 Task: Create a single easy to access case by merging up to three cases
Action: Mouse moved to (206, 352)
Screenshot: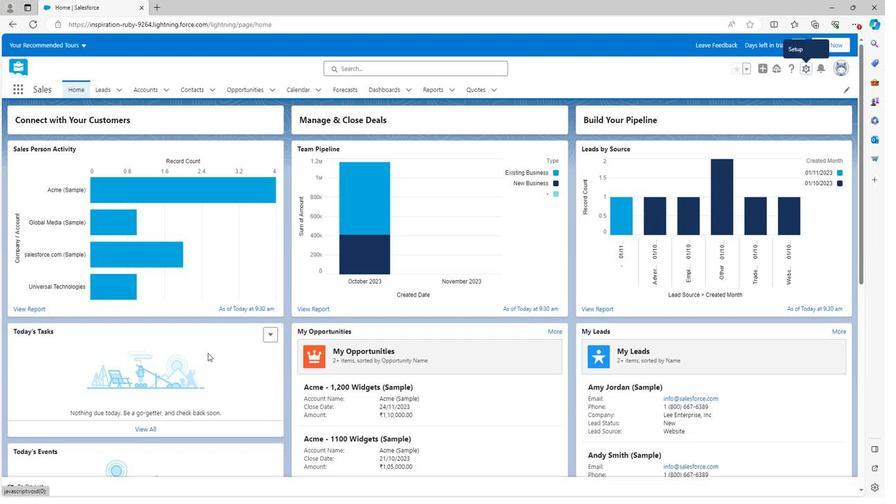 
Action: Mouse scrolled (206, 352) with delta (0, 0)
Screenshot: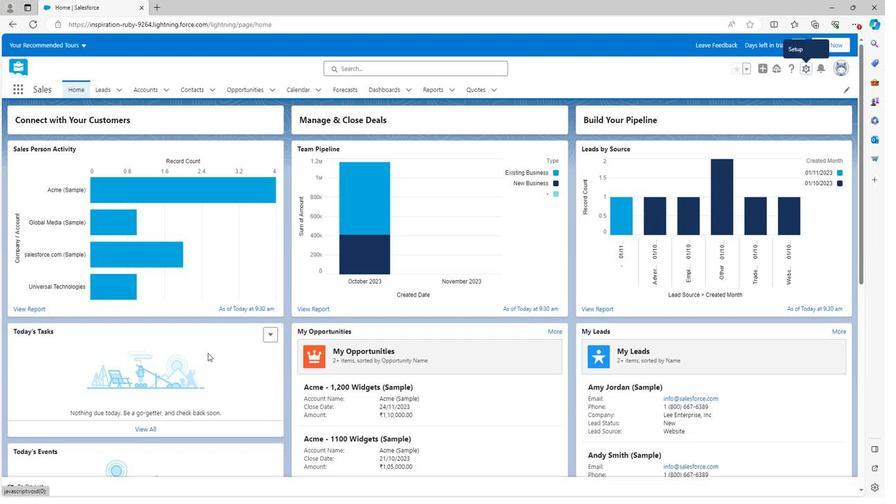 
Action: Mouse scrolled (206, 352) with delta (0, 0)
Screenshot: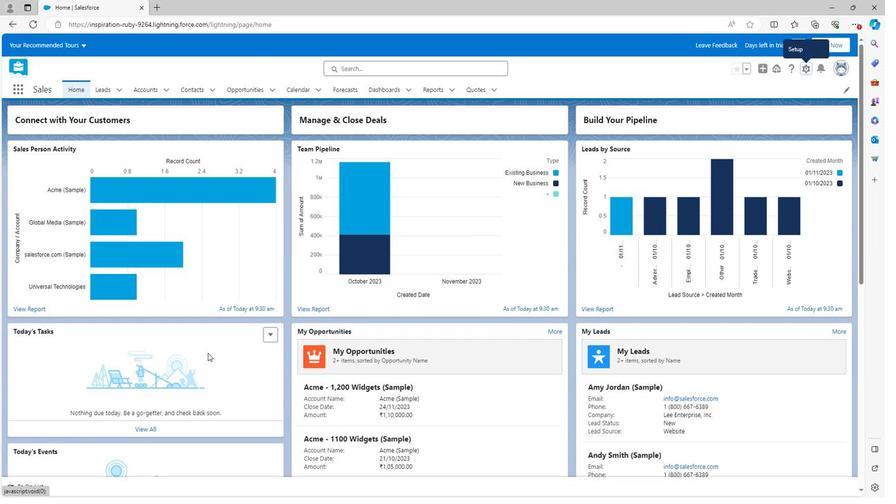 
Action: Mouse scrolled (206, 352) with delta (0, 0)
Screenshot: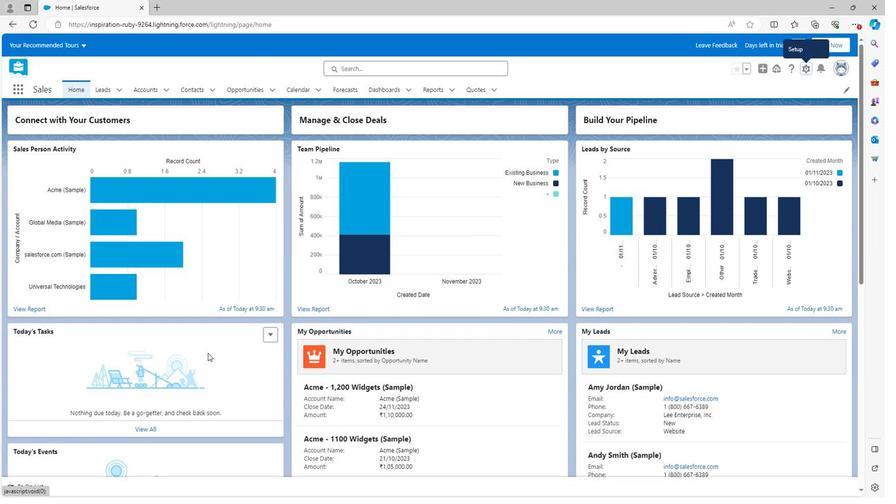 
Action: Mouse scrolled (206, 352) with delta (0, 0)
Screenshot: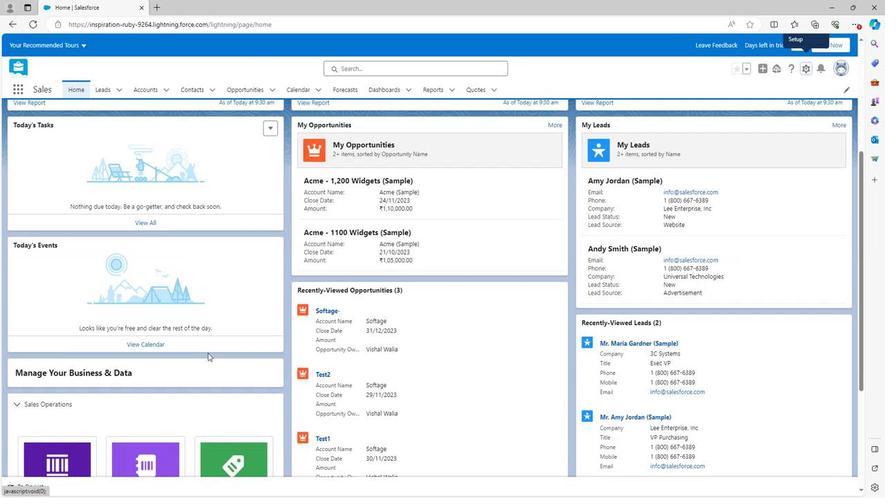 
Action: Mouse scrolled (206, 352) with delta (0, 0)
Screenshot: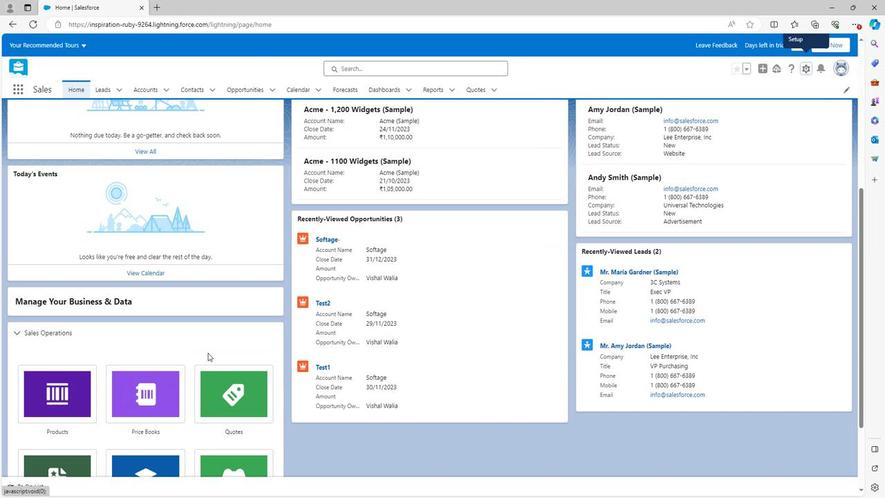 
Action: Mouse scrolled (206, 352) with delta (0, 0)
Screenshot: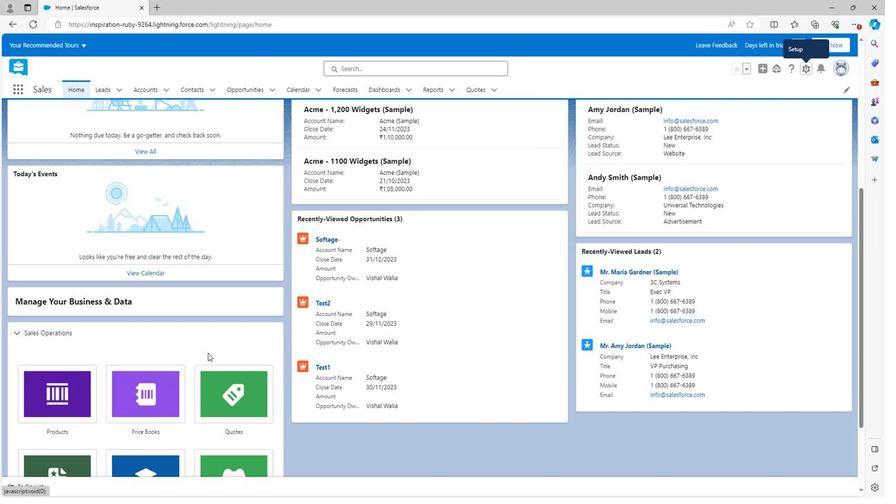 
Action: Mouse scrolled (206, 352) with delta (0, 0)
Screenshot: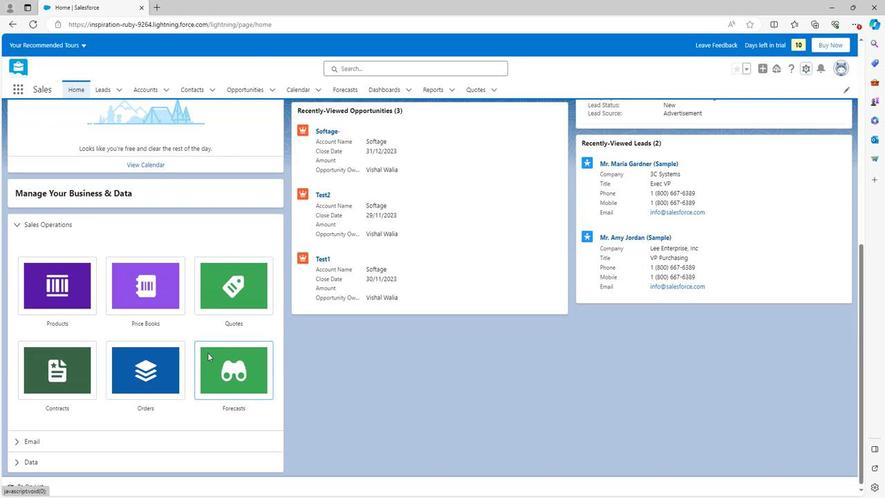 
Action: Mouse scrolled (206, 352) with delta (0, 0)
Screenshot: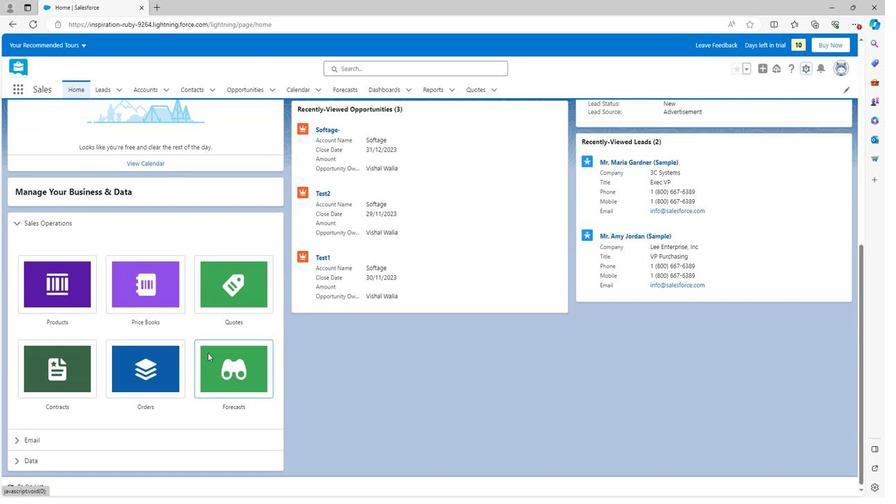 
Action: Mouse moved to (800, 66)
Screenshot: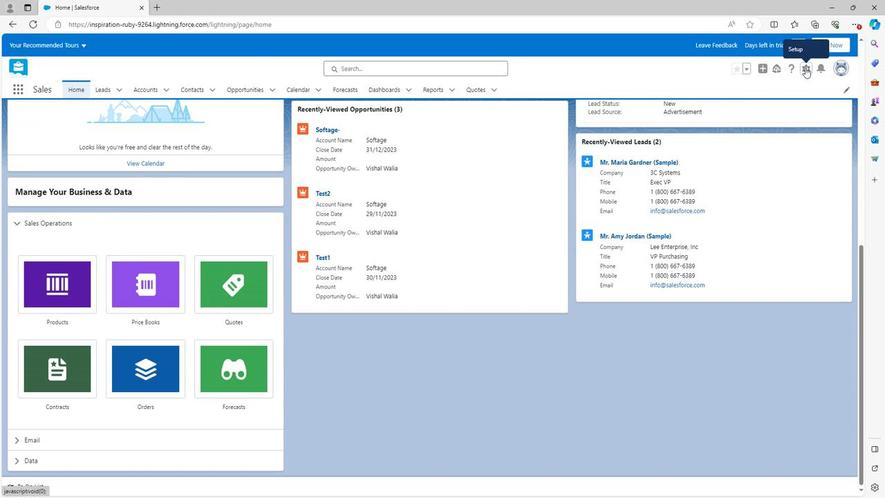 
Action: Mouse pressed left at (800, 66)
Screenshot: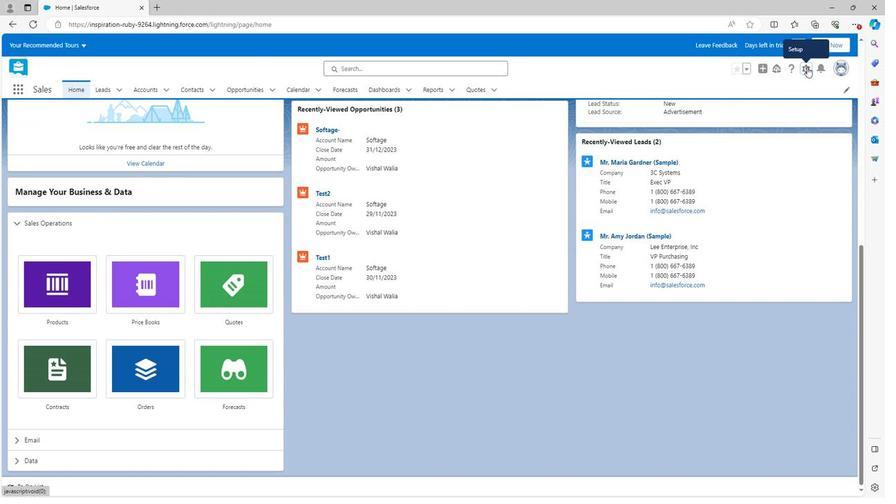 
Action: Mouse moved to (764, 94)
Screenshot: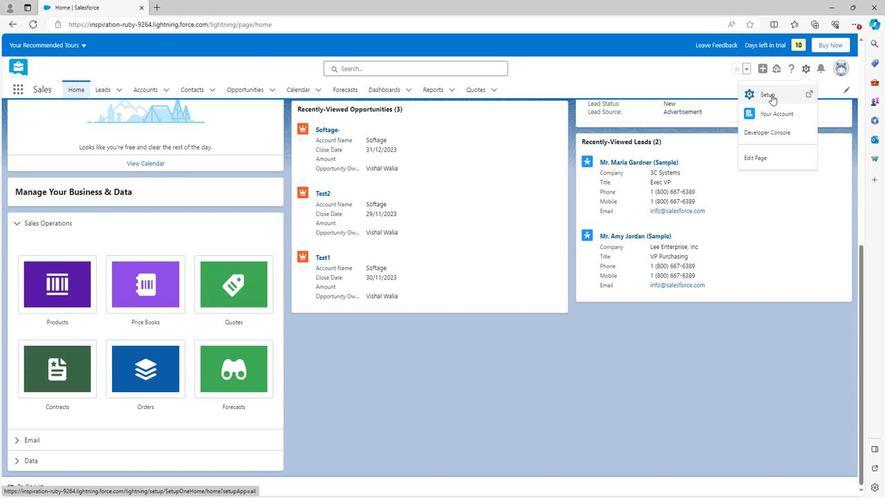 
Action: Mouse pressed left at (764, 94)
Screenshot: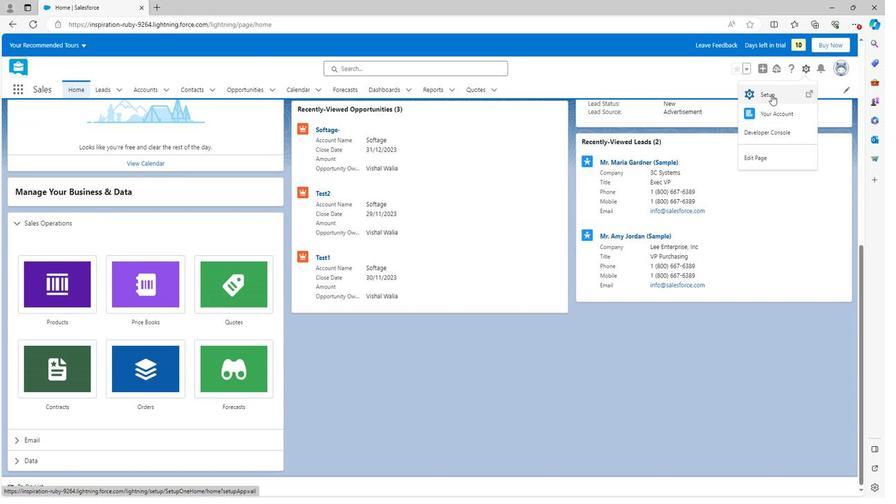 
Action: Mouse moved to (8, 361)
Screenshot: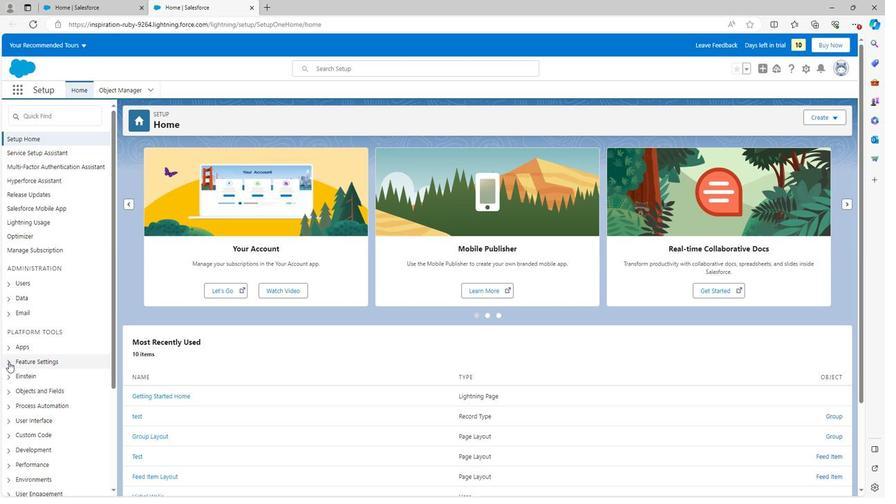 
Action: Mouse pressed left at (8, 361)
Screenshot: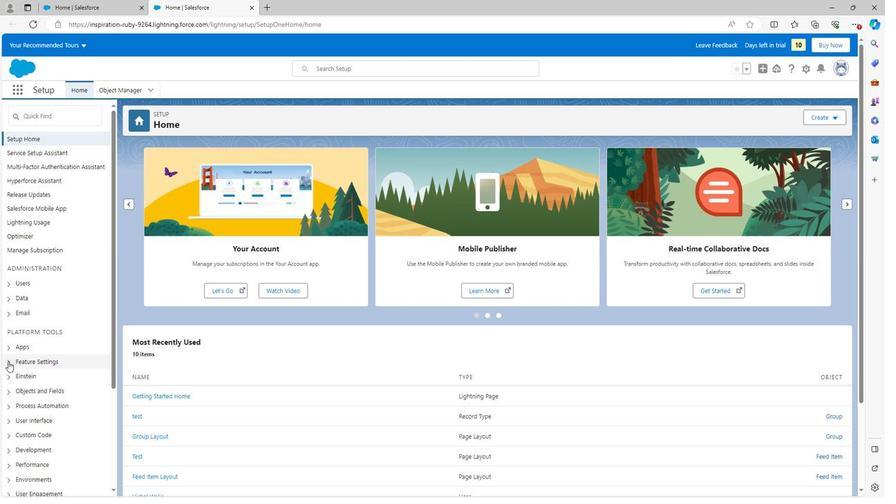 
Action: Mouse scrolled (8, 361) with delta (0, 0)
Screenshot: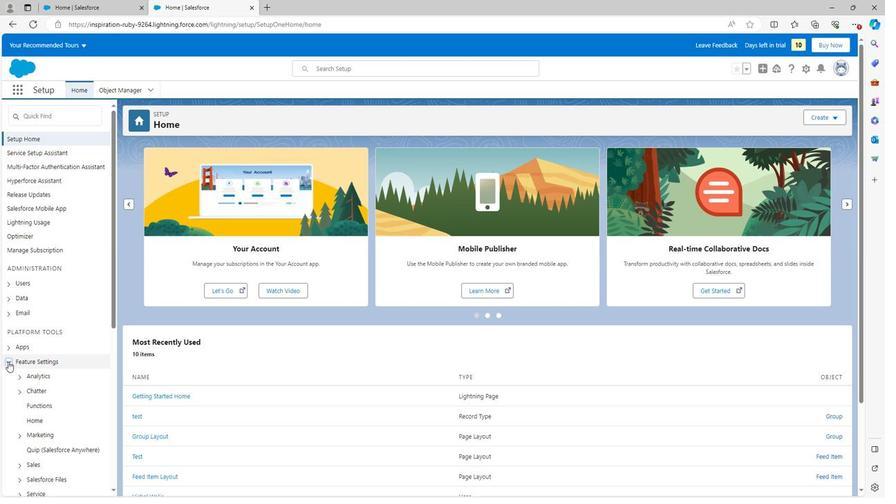 
Action: Mouse scrolled (8, 361) with delta (0, 0)
Screenshot: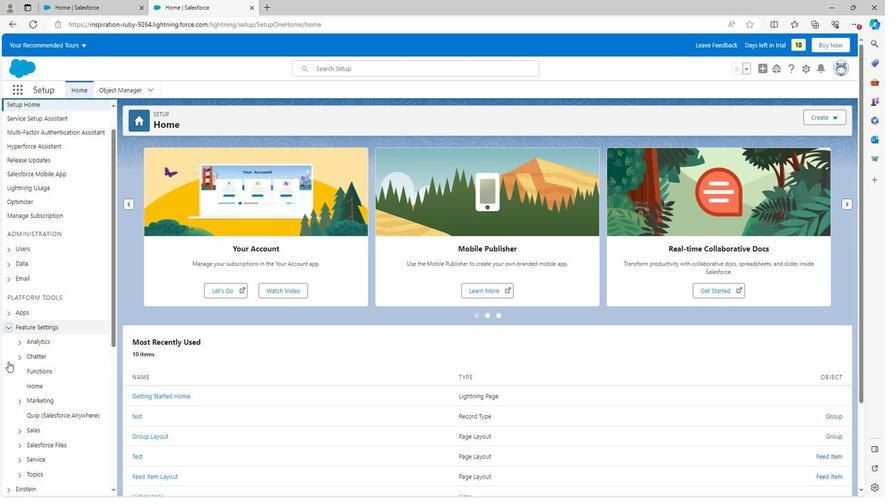 
Action: Mouse scrolled (8, 361) with delta (0, 0)
Screenshot: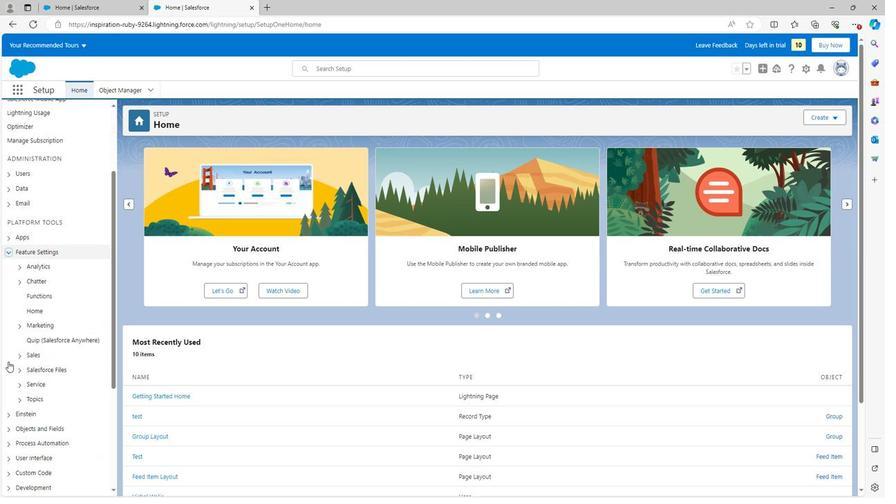 
Action: Mouse moved to (19, 316)
Screenshot: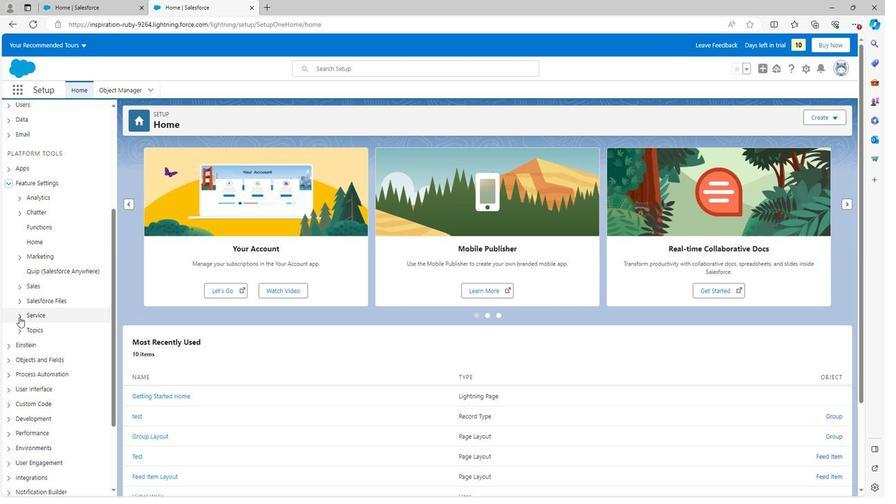 
Action: Mouse pressed left at (19, 316)
Screenshot: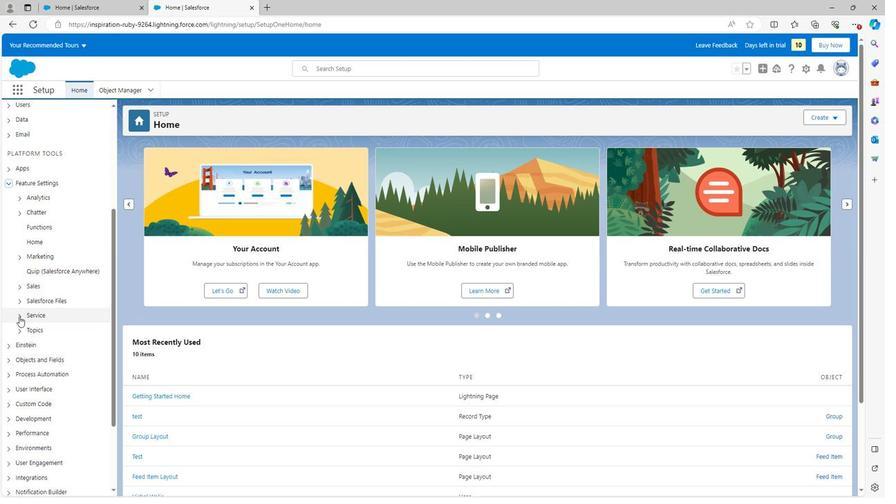 
Action: Mouse moved to (52, 375)
Screenshot: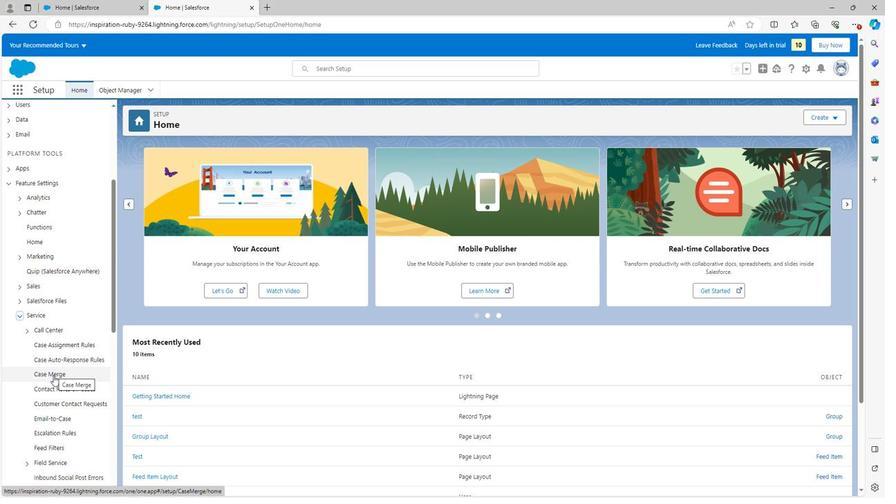 
Action: Mouse pressed left at (52, 375)
Screenshot: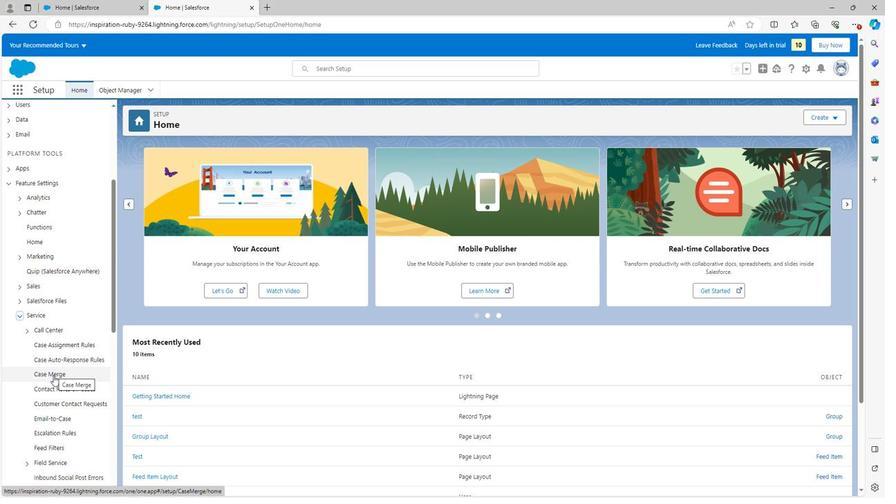 
Action: Mouse moved to (137, 175)
Screenshot: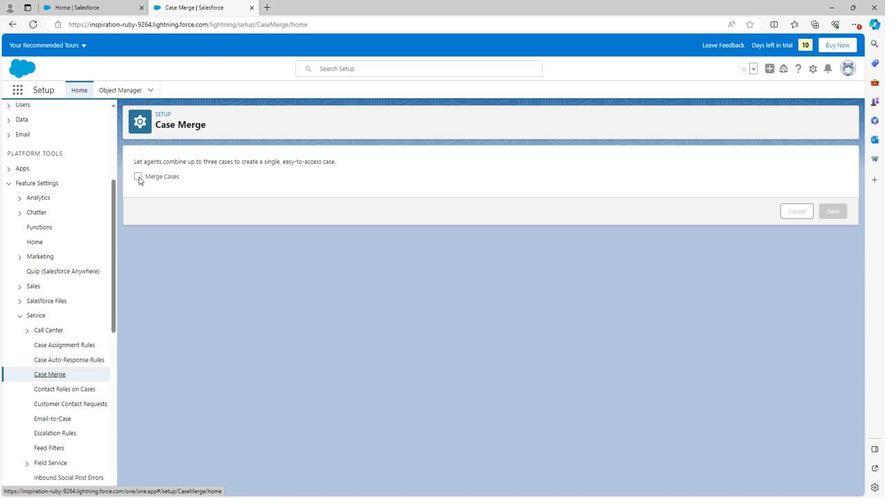 
Action: Mouse pressed left at (137, 175)
Screenshot: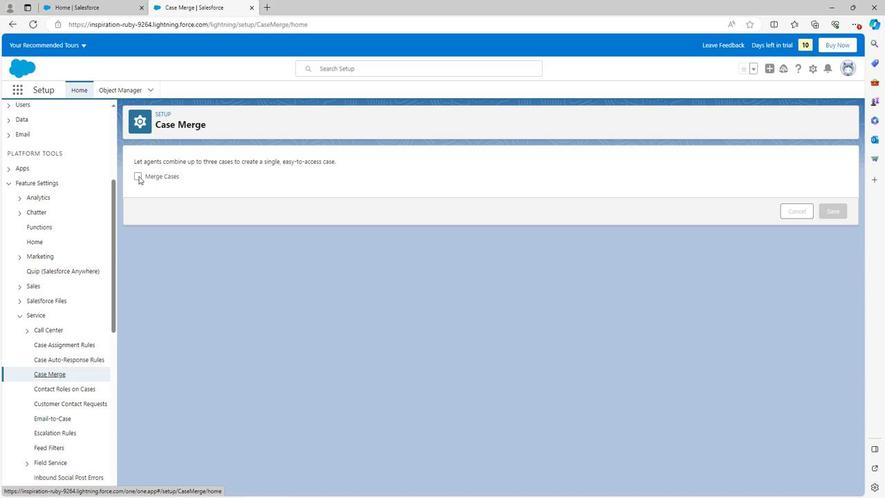 
Action: Mouse moved to (319, 251)
Screenshot: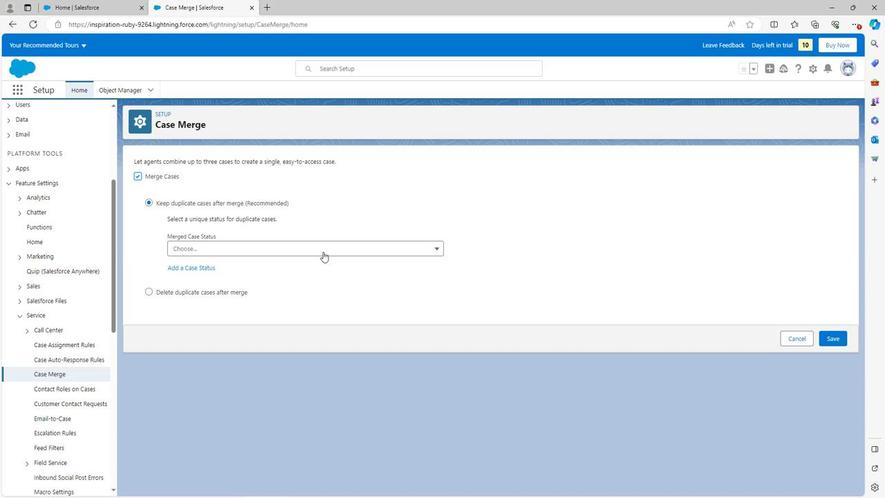 
Action: Mouse pressed left at (319, 251)
Screenshot: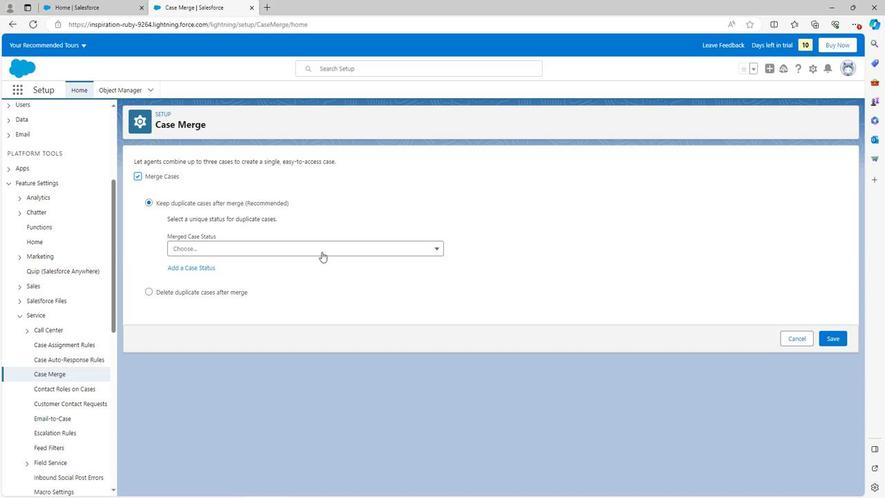 
Action: Mouse moved to (239, 267)
Screenshot: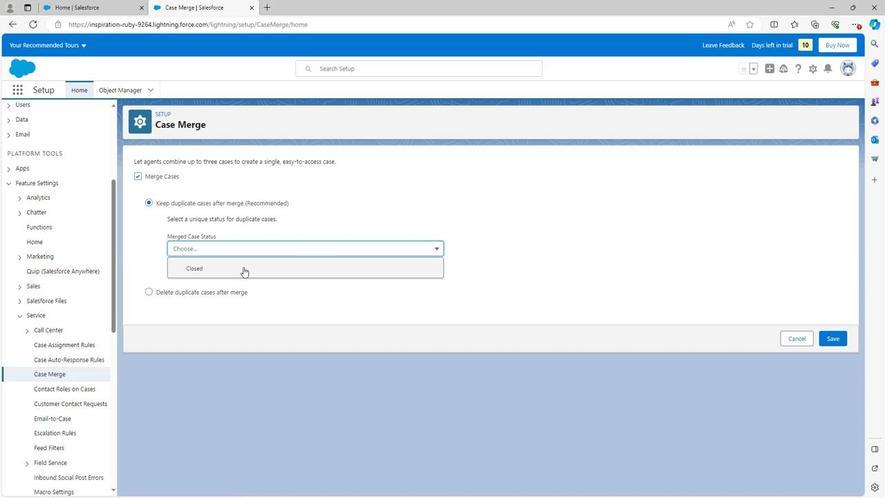 
Action: Mouse pressed left at (239, 267)
Screenshot: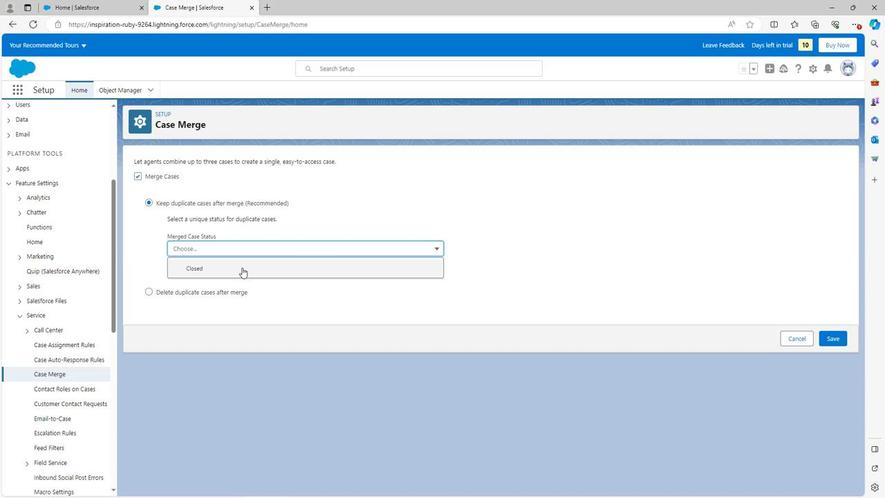 
Action: Mouse moved to (829, 343)
Screenshot: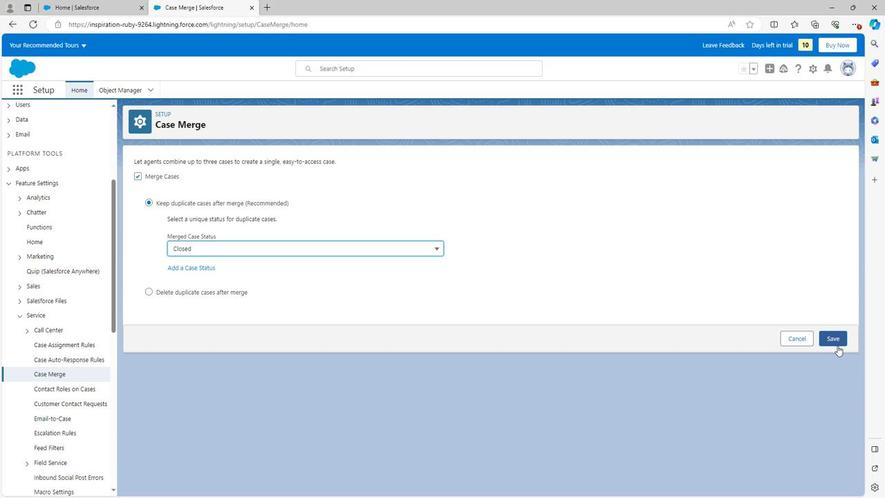 
Action: Mouse pressed left at (829, 343)
Screenshot: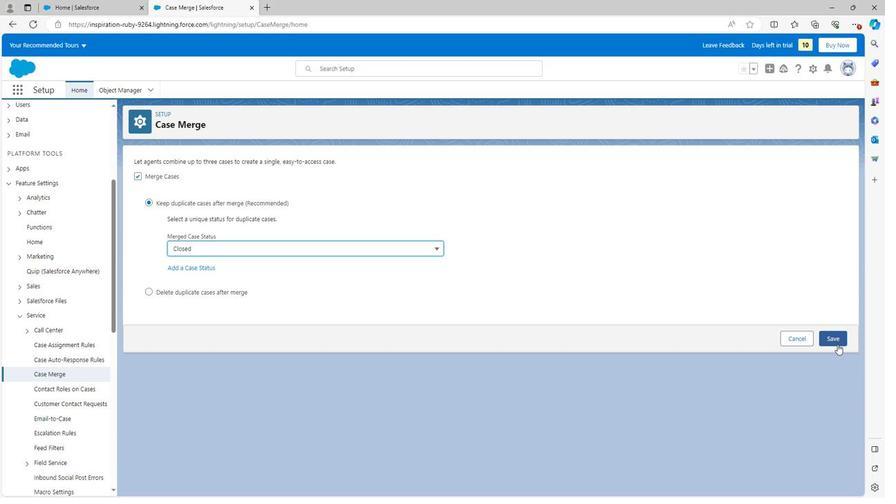 
Action: Mouse moved to (147, 291)
Screenshot: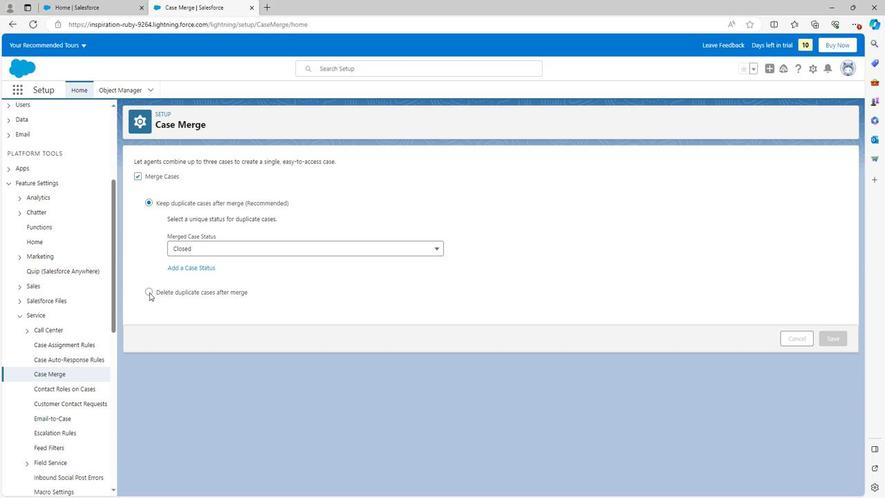 
Action: Mouse pressed left at (147, 291)
Screenshot: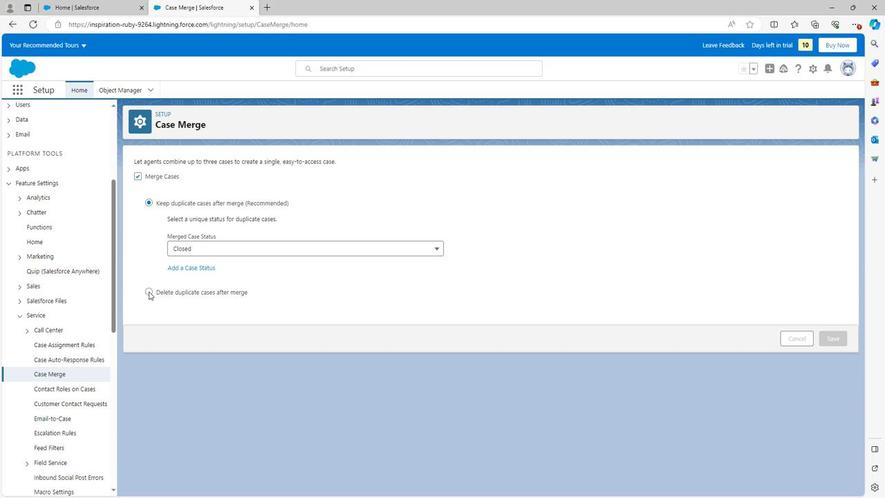 
Action: Mouse moved to (148, 202)
Screenshot: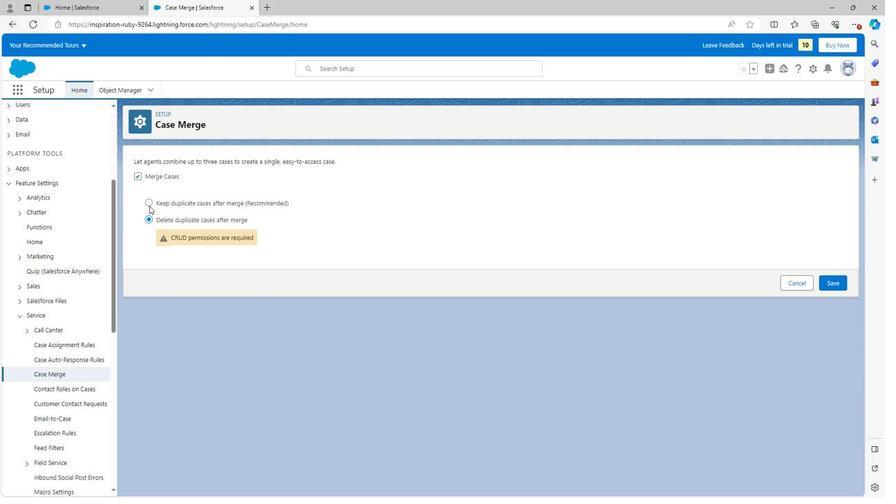 
Action: Mouse pressed left at (148, 202)
Screenshot: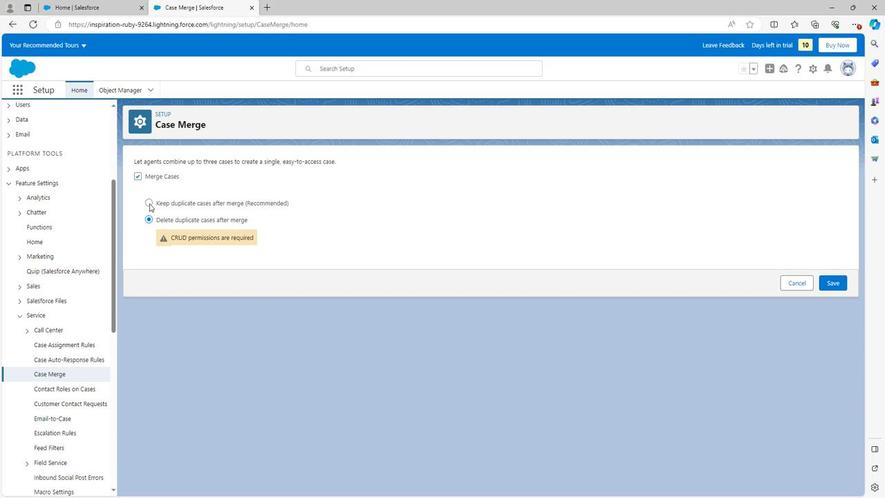 
